 Task: Set the verbosity for the message to 2 errors.
Action: Mouse moved to (127, 16)
Screenshot: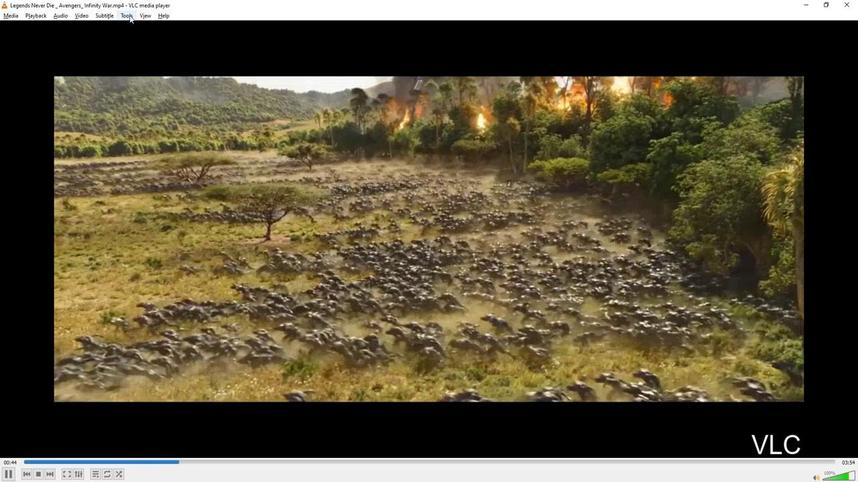 
Action: Mouse pressed left at (127, 16)
Screenshot: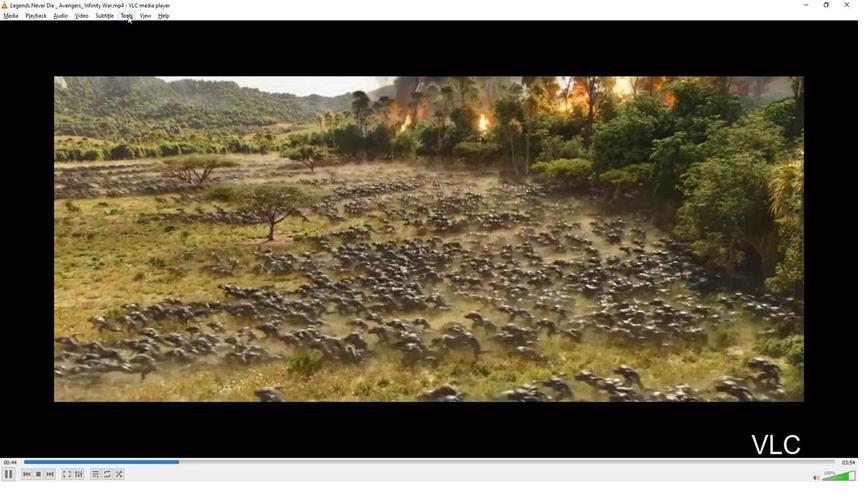 
Action: Mouse moved to (145, 88)
Screenshot: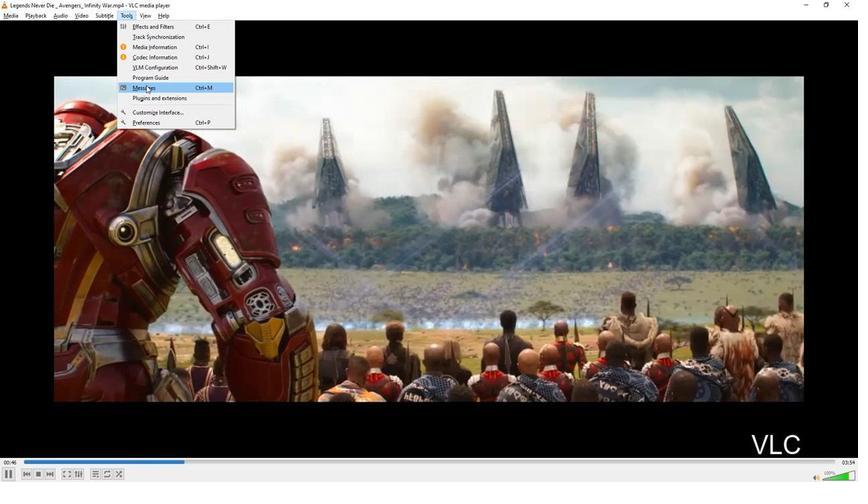 
Action: Mouse pressed left at (145, 88)
Screenshot: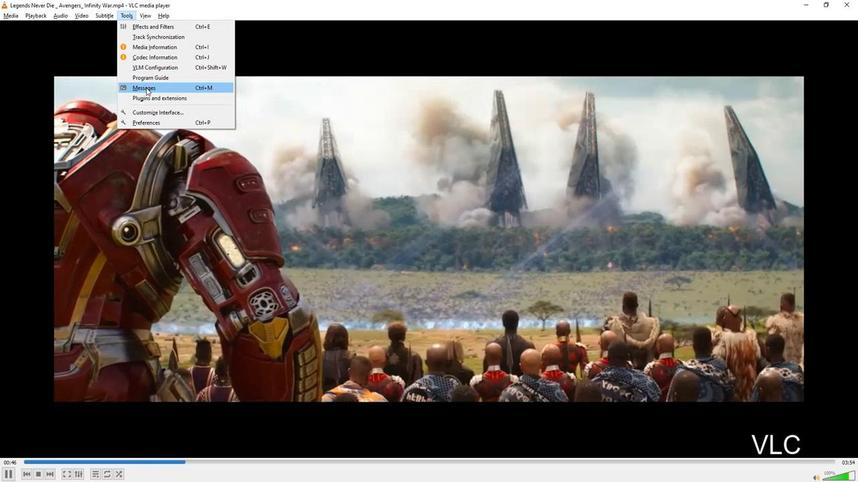 
Action: Mouse moved to (236, 297)
Screenshot: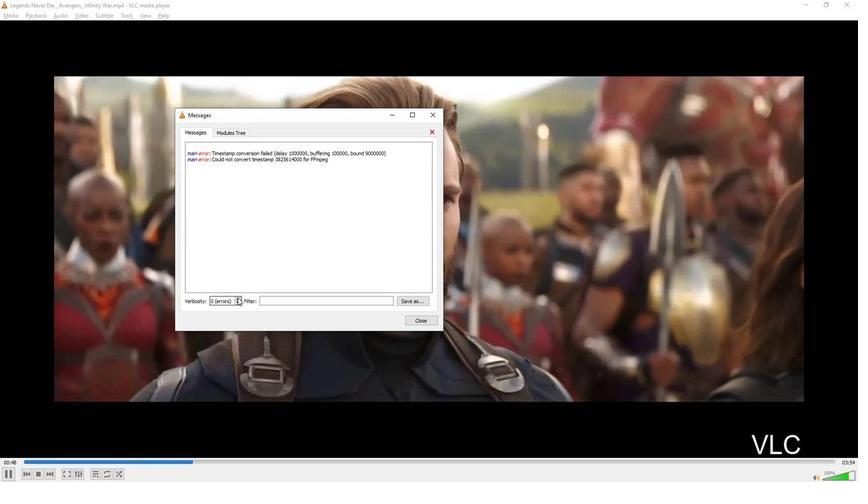 
Action: Mouse pressed left at (236, 297)
Screenshot: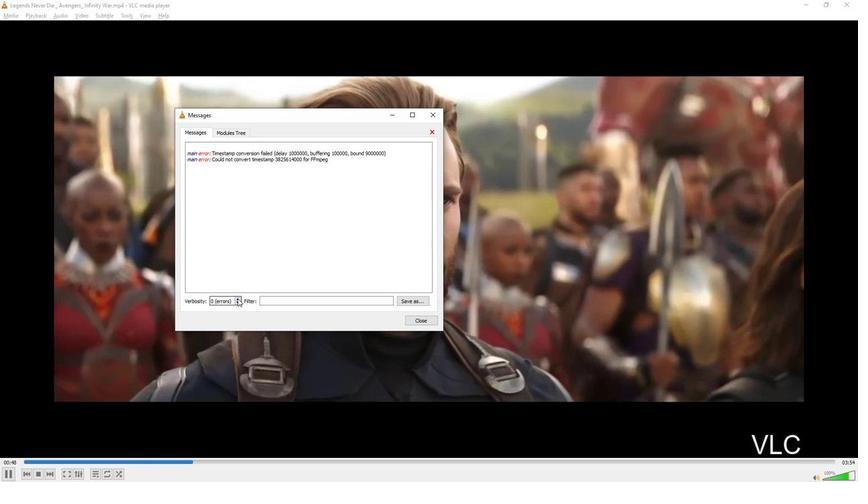 
Action: Mouse pressed left at (236, 297)
Screenshot: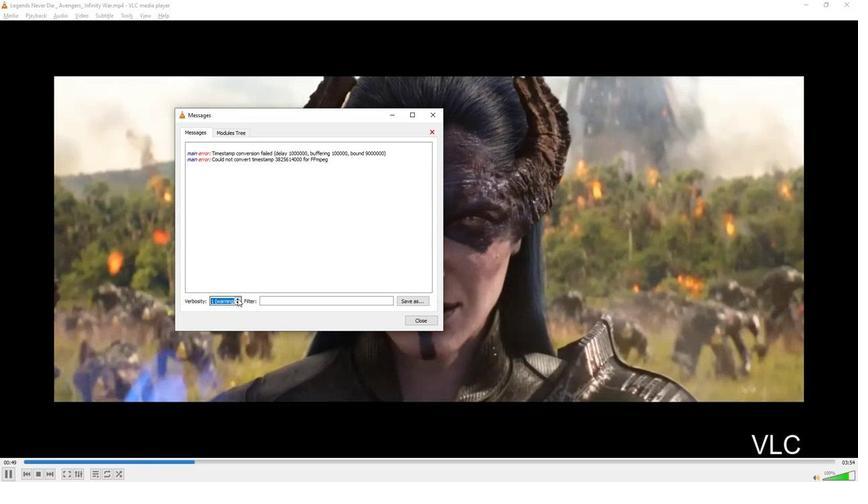 
Action: Mouse moved to (237, 262)
Screenshot: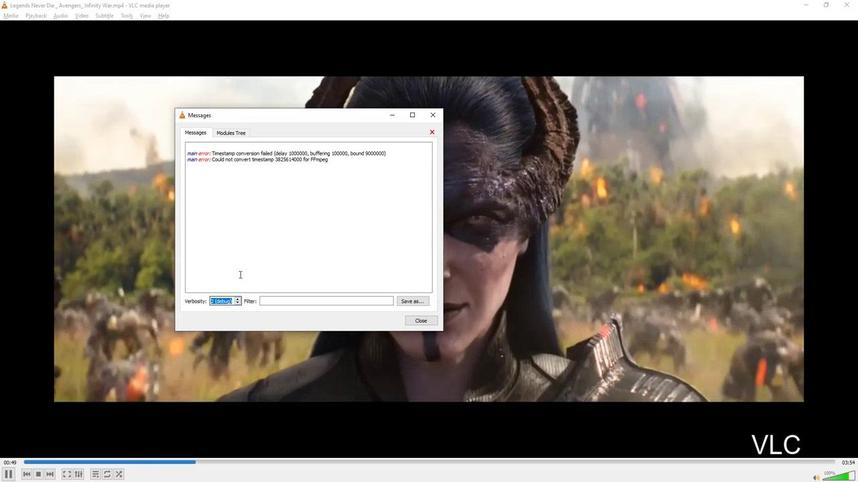 
Action: Mouse pressed left at (237, 262)
Screenshot: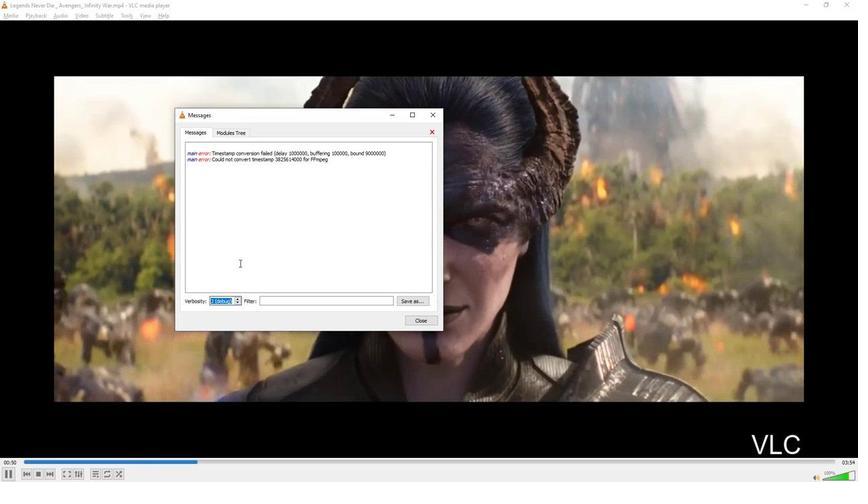 
